 Task: Create a rule from the Routing list, Task moved to a section -> Set Priority in the project AgileRescue , set the section as To-Do and set the priority of the task as  High
Action: Mouse moved to (45, 246)
Screenshot: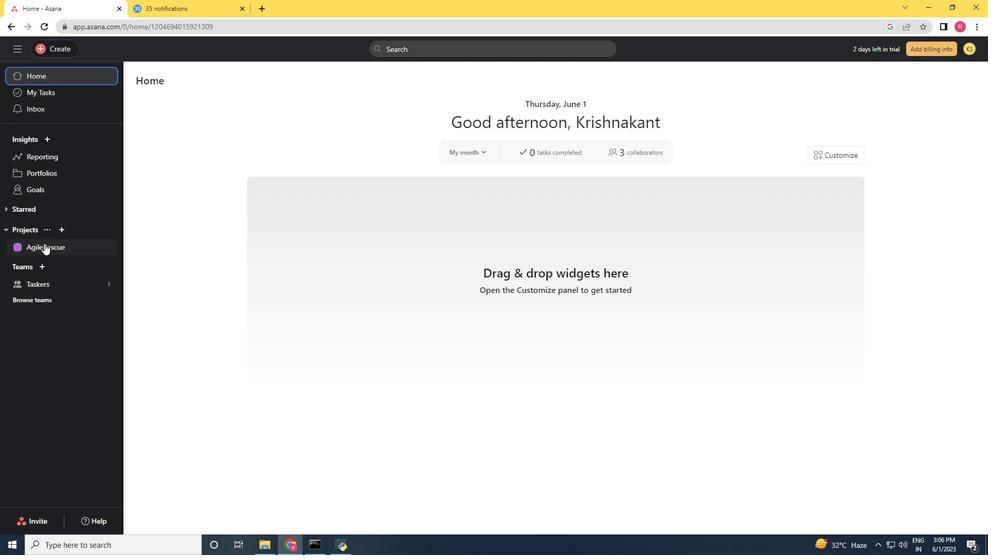 
Action: Mouse pressed left at (45, 246)
Screenshot: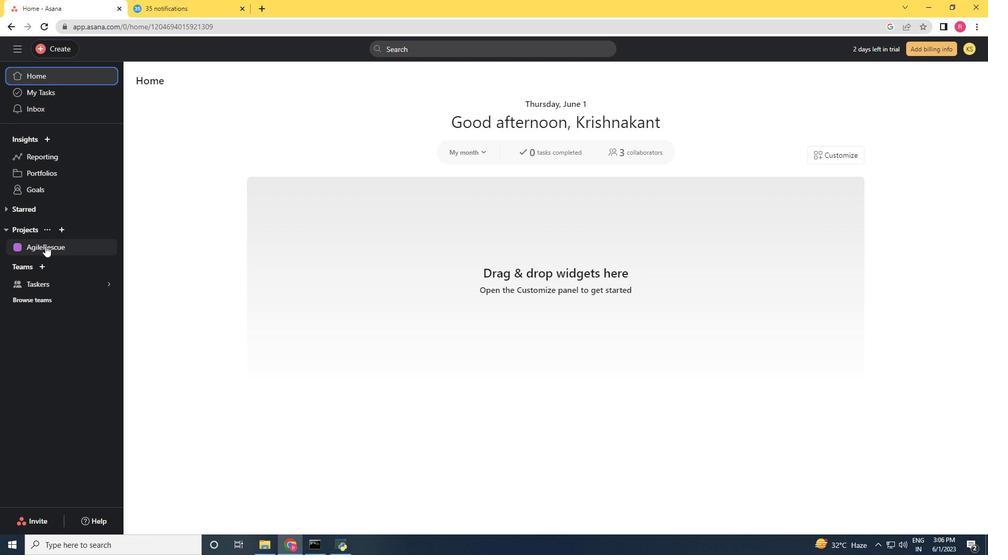 
Action: Mouse moved to (939, 86)
Screenshot: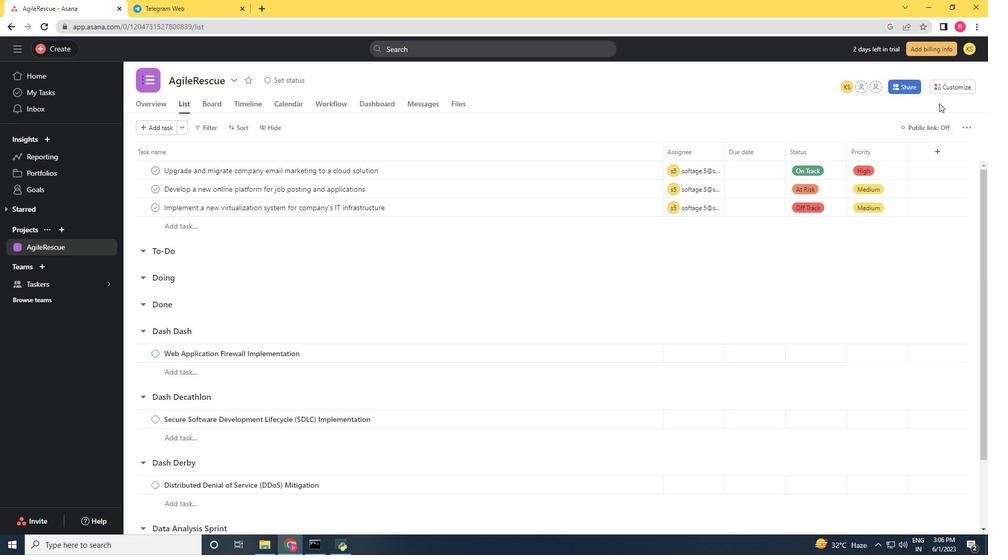 
Action: Mouse pressed left at (939, 86)
Screenshot: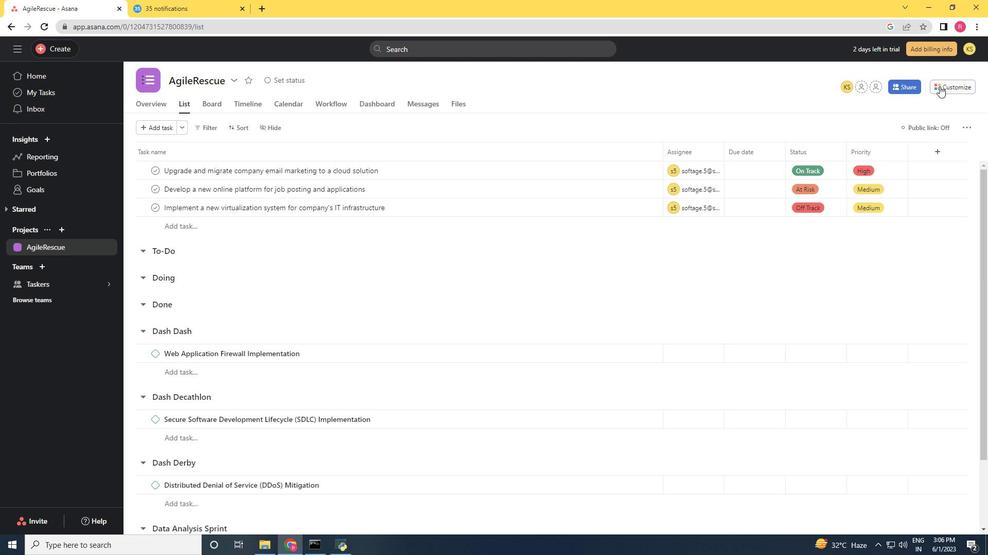 
Action: Mouse moved to (768, 234)
Screenshot: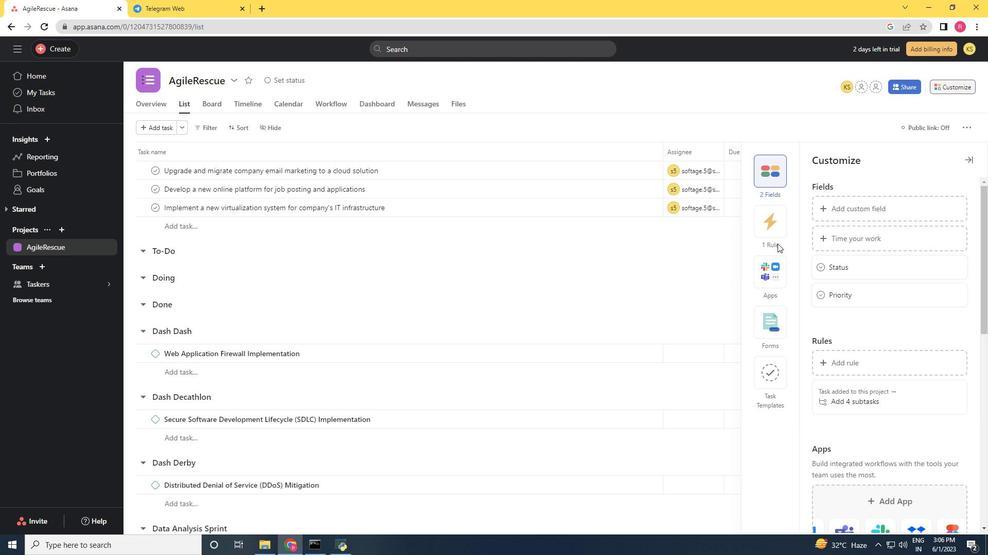 
Action: Mouse pressed left at (768, 234)
Screenshot: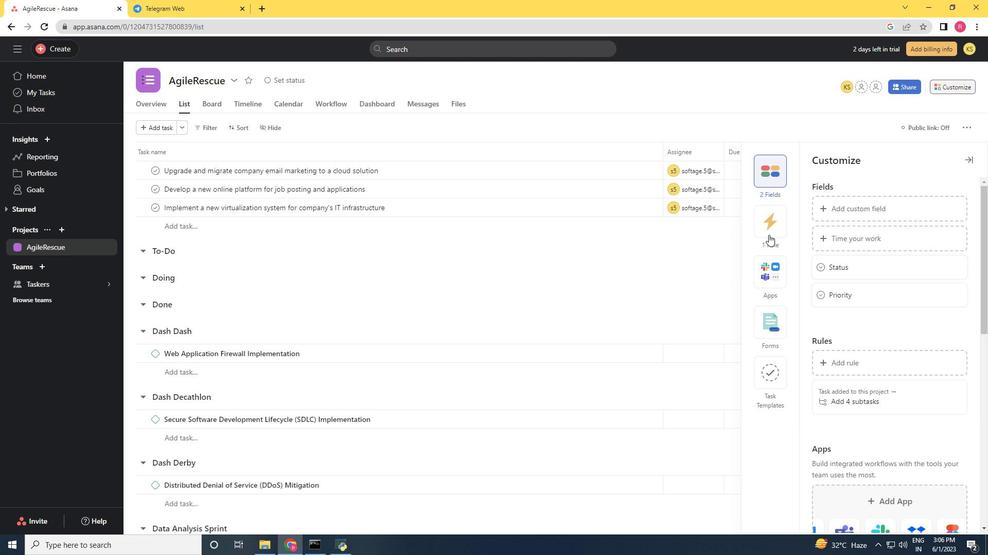 
Action: Mouse moved to (772, 233)
Screenshot: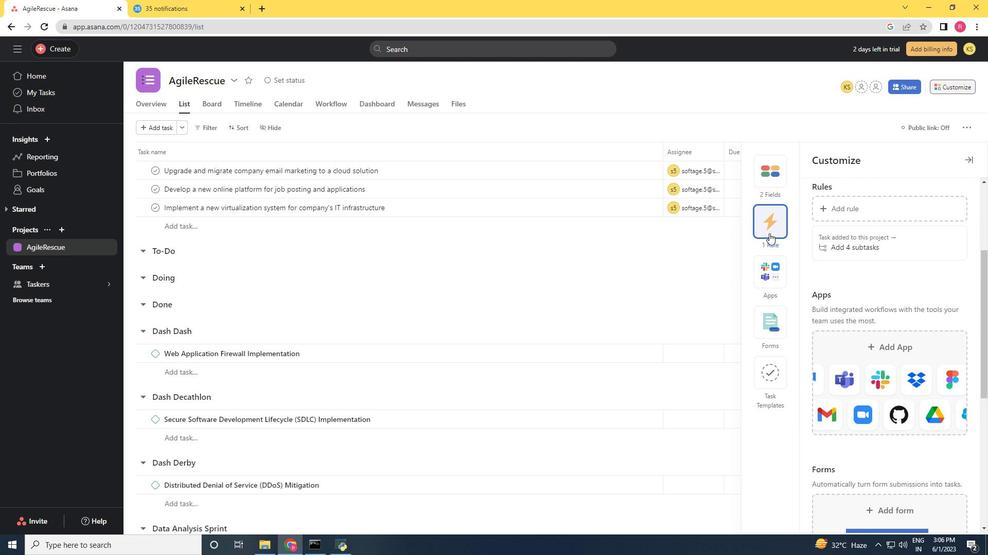 
Action: Mouse scrolled (772, 233) with delta (0, 0)
Screenshot: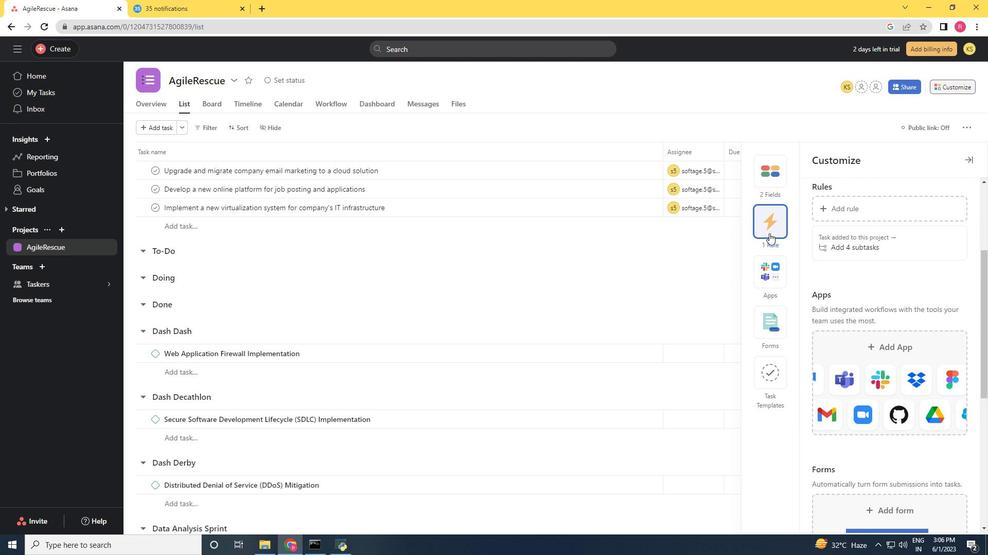 
Action: Mouse moved to (774, 234)
Screenshot: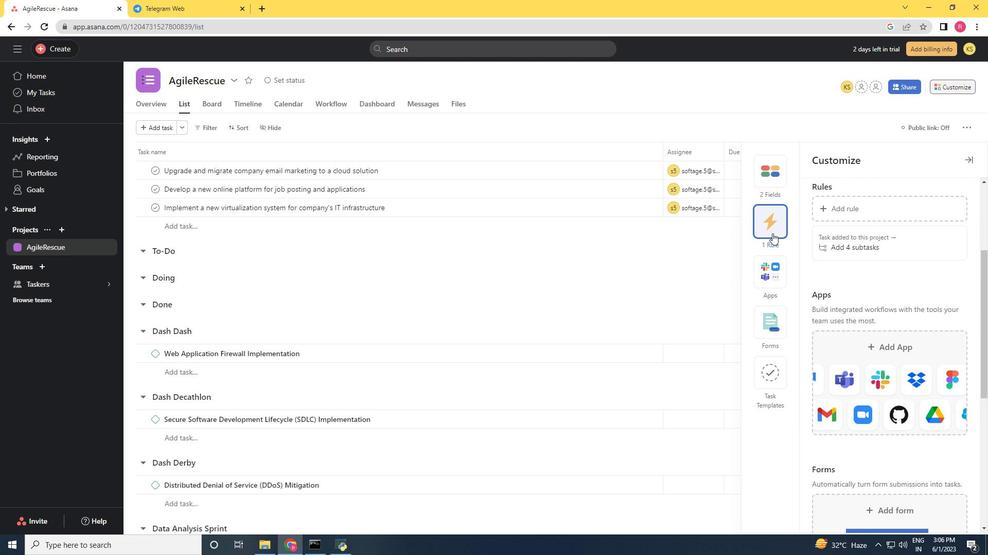 
Action: Mouse scrolled (774, 234) with delta (0, 0)
Screenshot: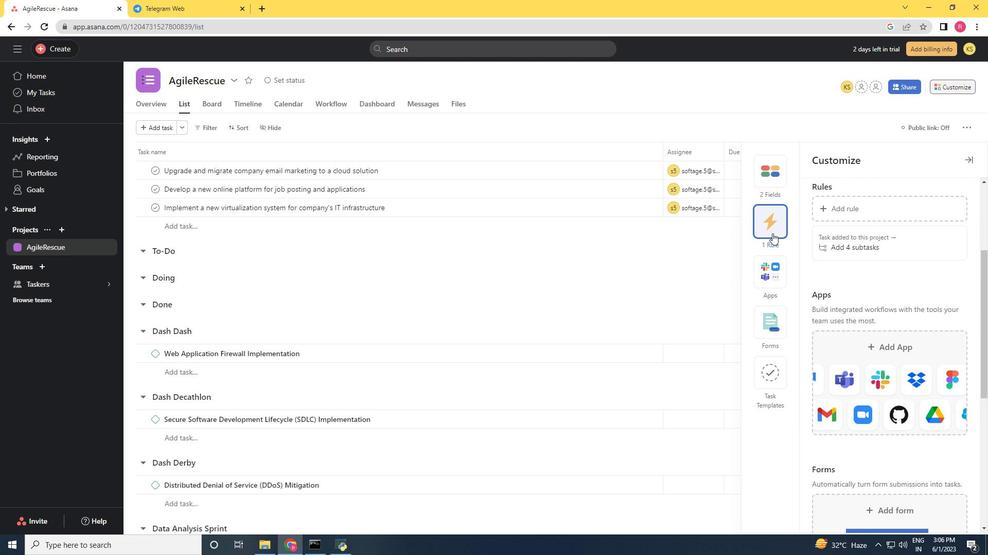 
Action: Mouse moved to (855, 196)
Screenshot: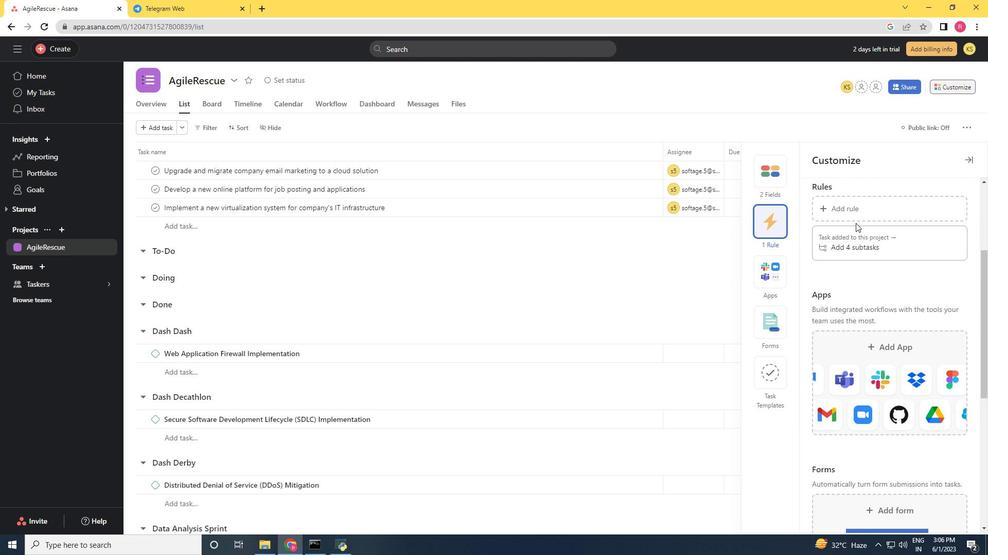 
Action: Mouse pressed left at (855, 196)
Screenshot: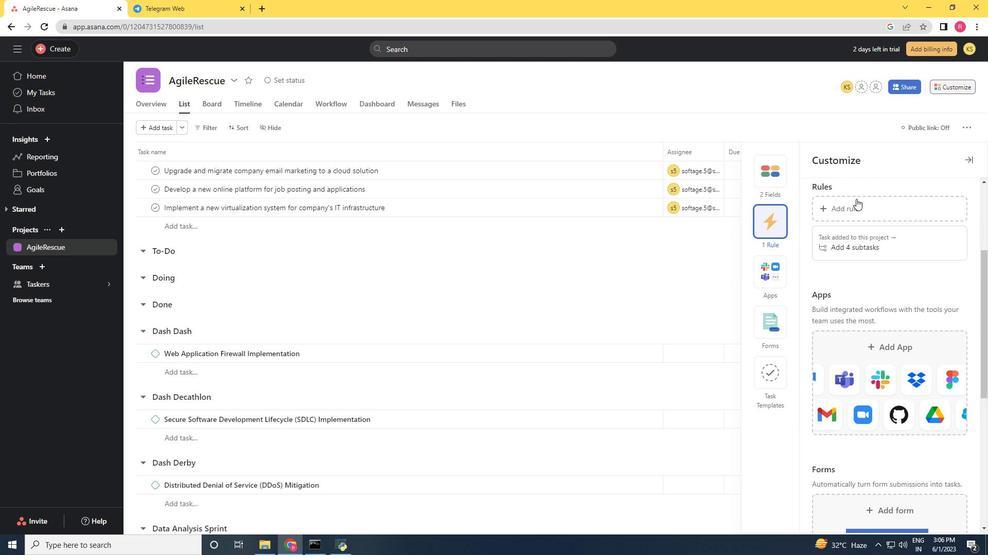 
Action: Mouse moved to (213, 133)
Screenshot: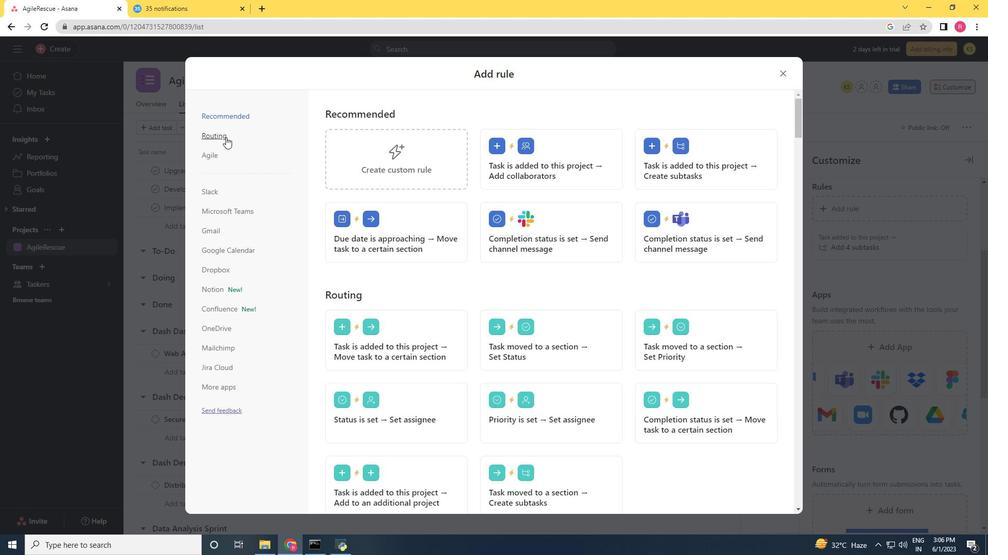 
Action: Mouse pressed left at (213, 133)
Screenshot: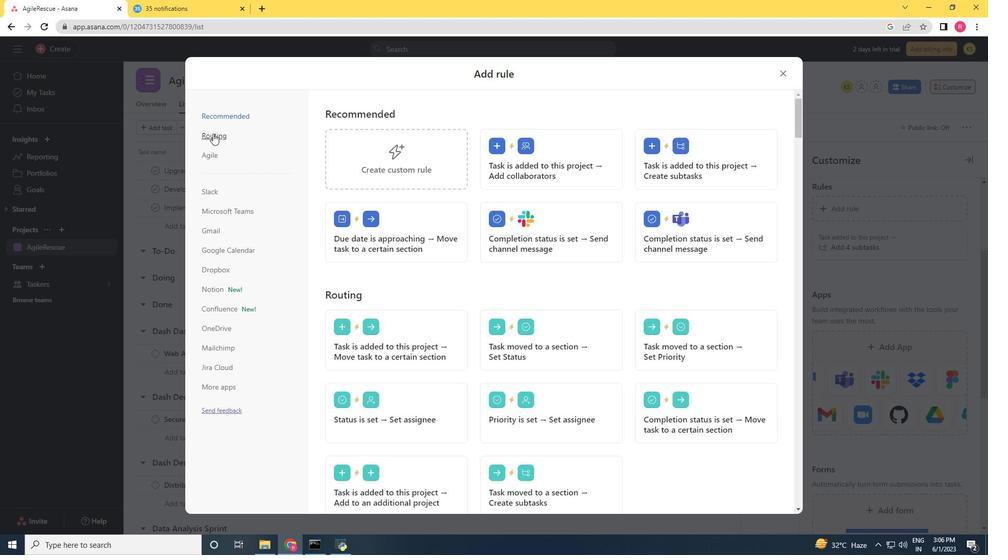 
Action: Mouse moved to (673, 173)
Screenshot: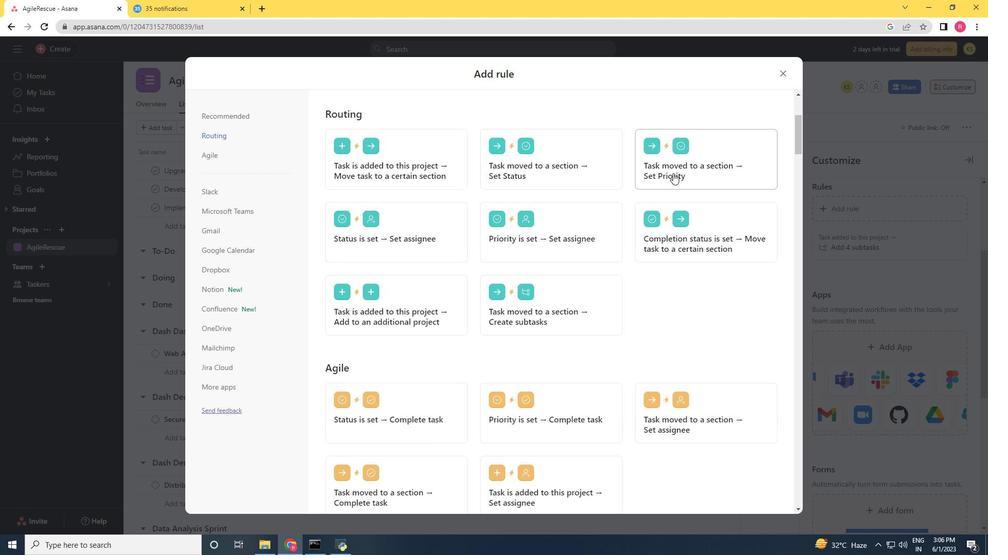 
Action: Mouse pressed left at (673, 173)
Screenshot: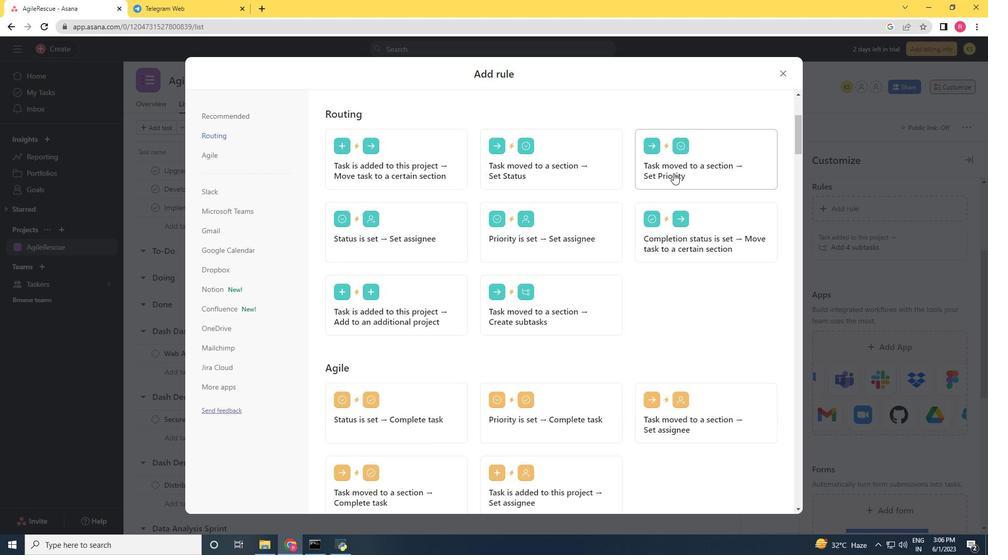 
Action: Mouse moved to (416, 274)
Screenshot: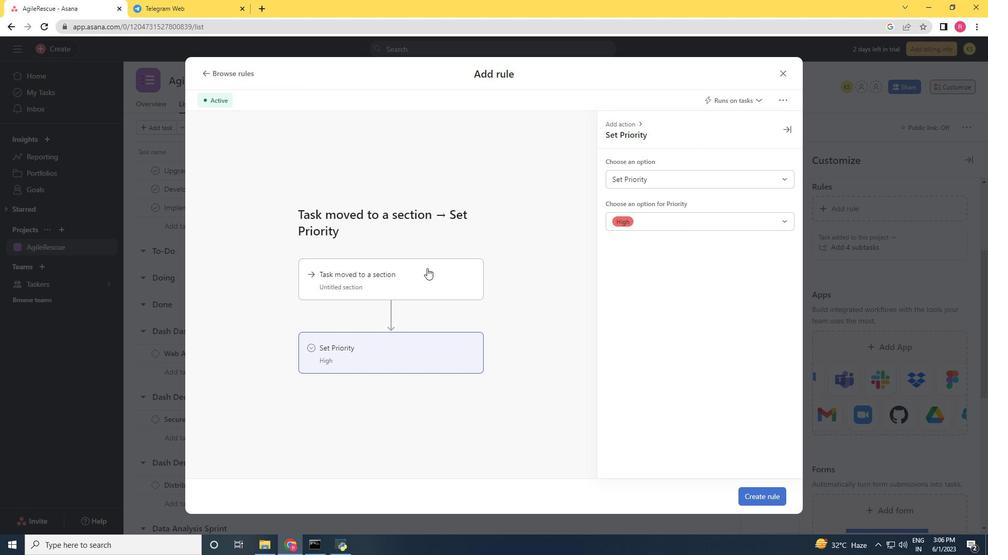 
Action: Mouse pressed left at (416, 274)
Screenshot: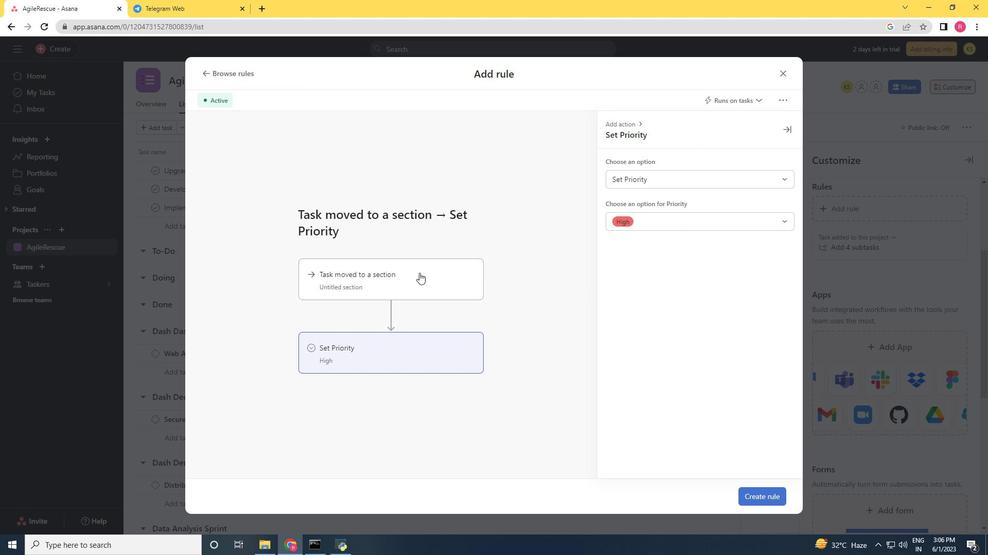 
Action: Mouse moved to (663, 181)
Screenshot: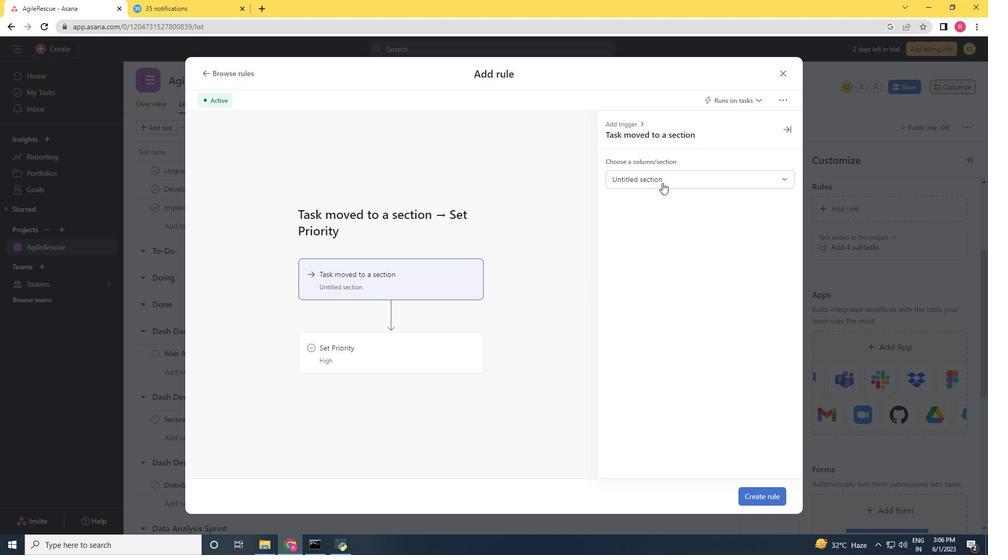 
Action: Mouse pressed left at (663, 181)
Screenshot: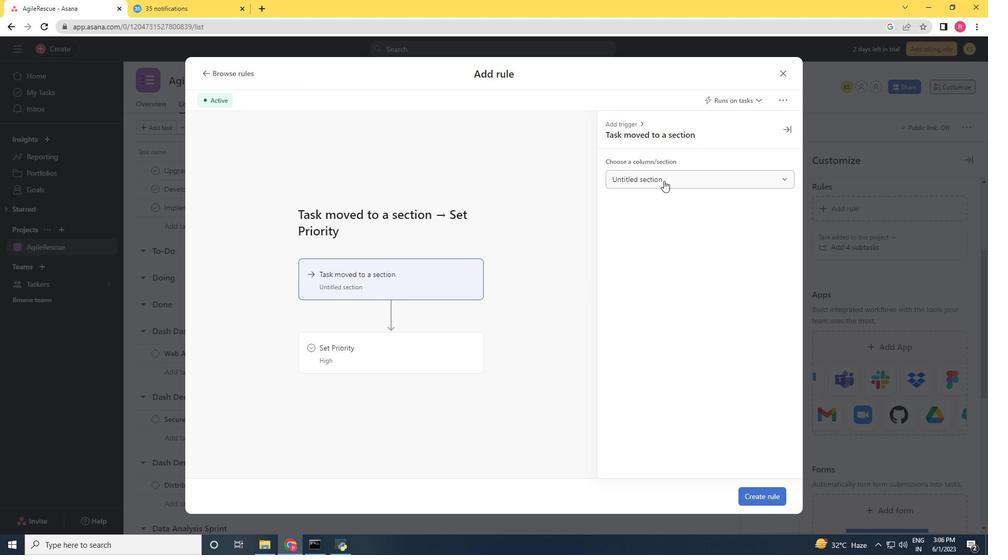 
Action: Mouse moved to (655, 221)
Screenshot: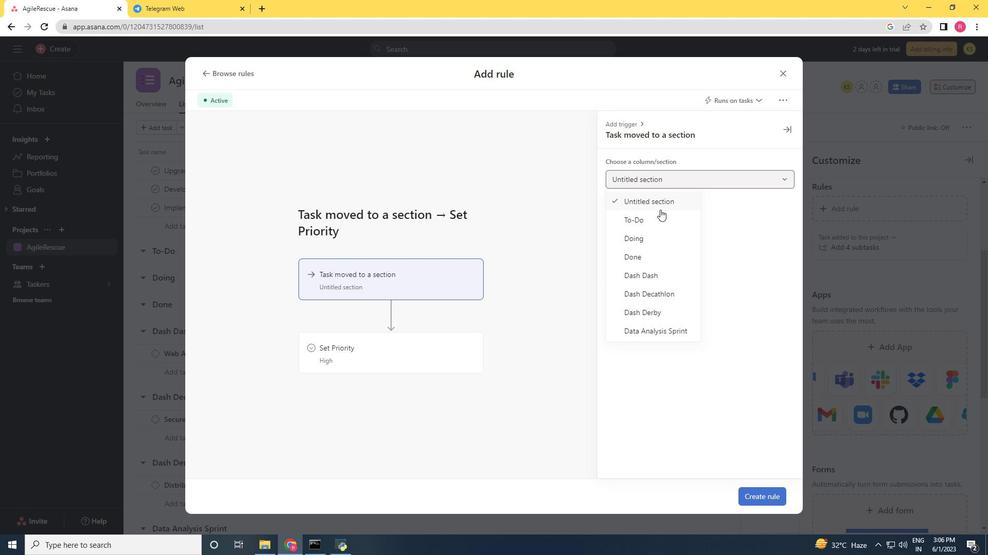 
Action: Mouse pressed left at (655, 221)
Screenshot: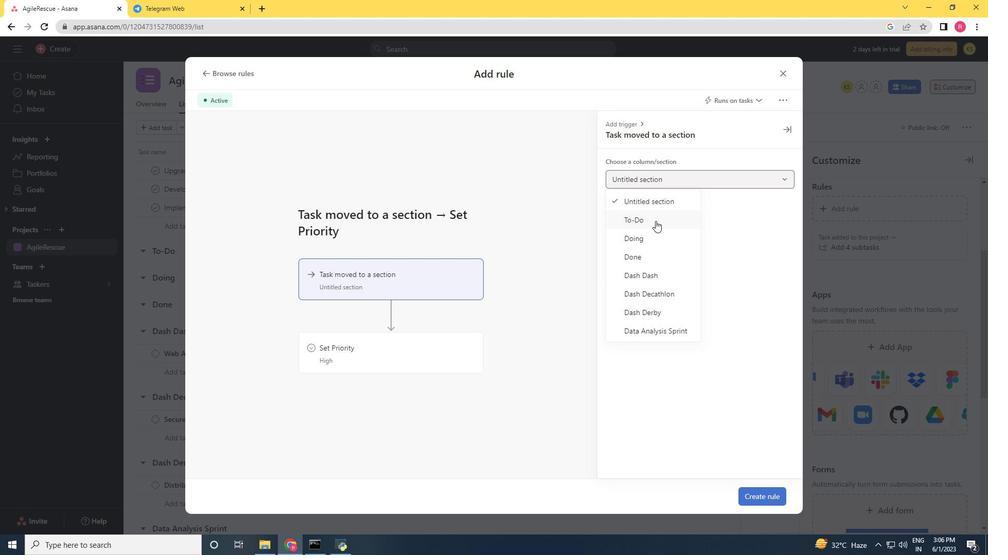 
Action: Mouse moved to (392, 350)
Screenshot: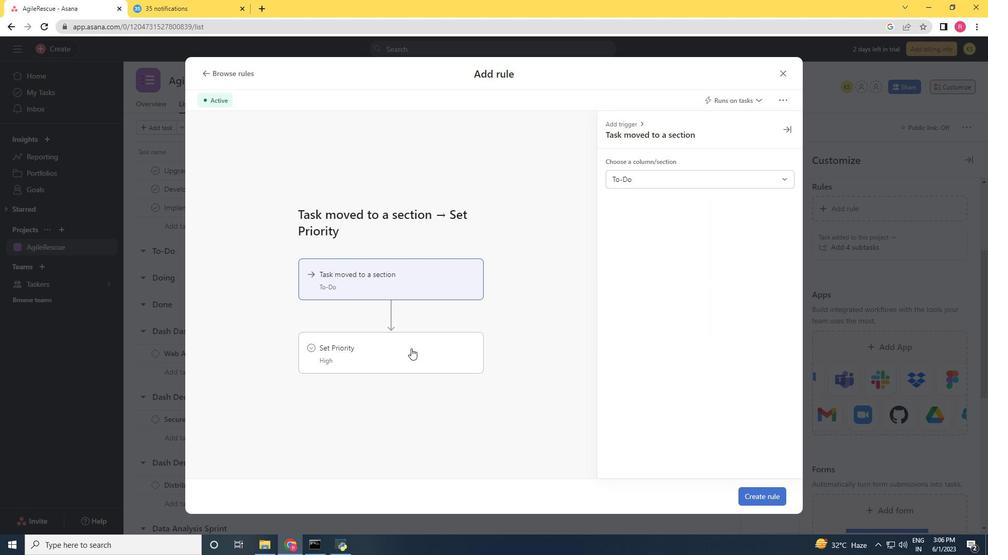 
Action: Mouse pressed left at (392, 350)
Screenshot: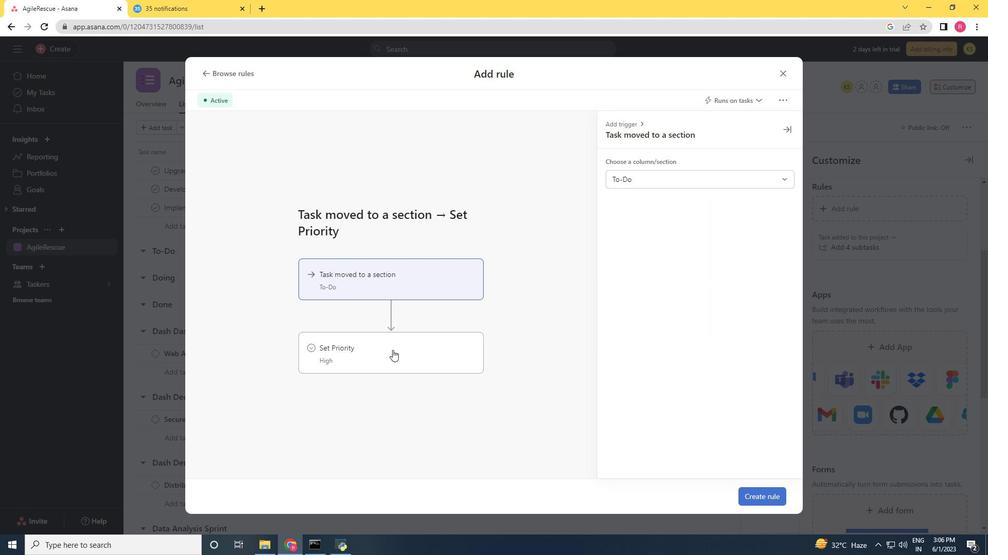 
Action: Mouse moved to (649, 181)
Screenshot: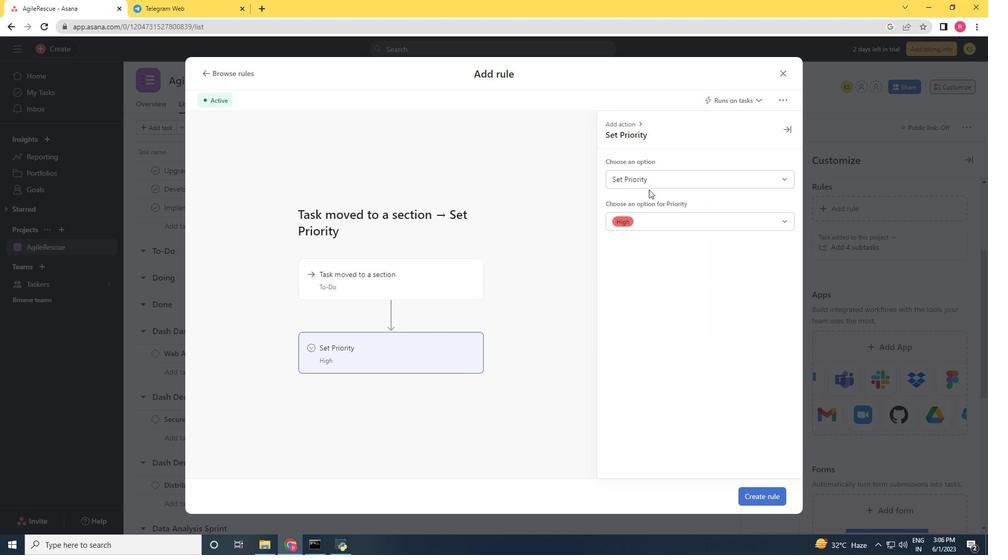 
Action: Mouse pressed left at (649, 181)
Screenshot: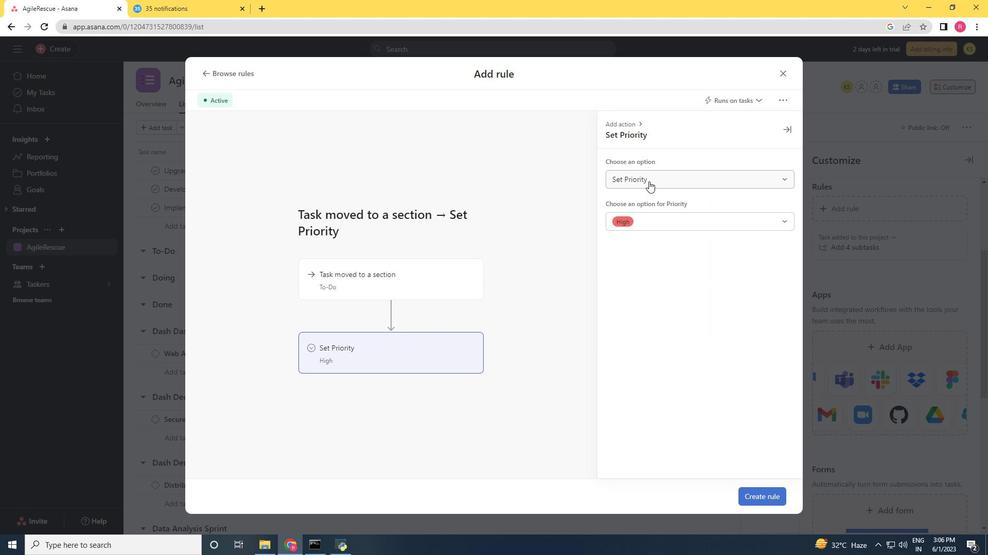 
Action: Mouse moved to (650, 192)
Screenshot: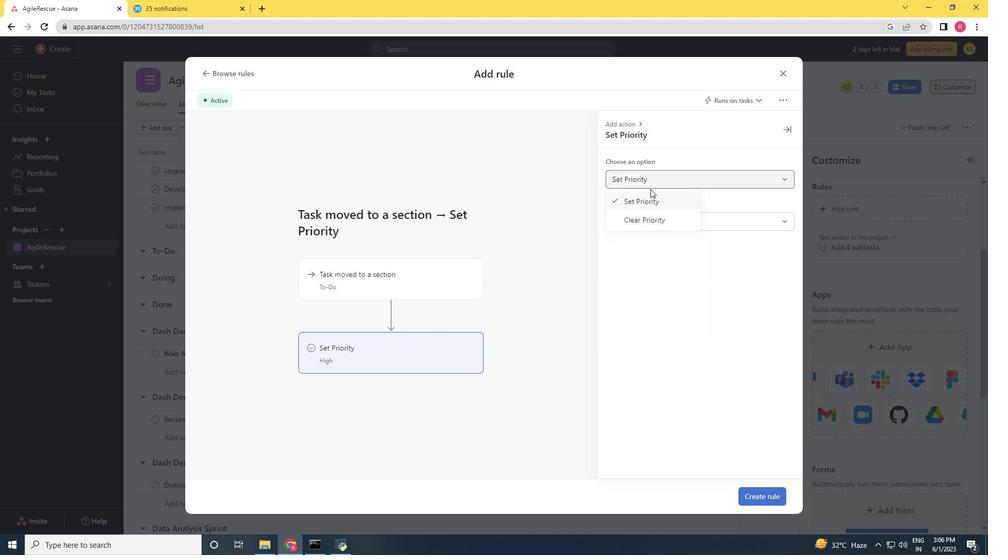
Action: Mouse pressed left at (650, 192)
Screenshot: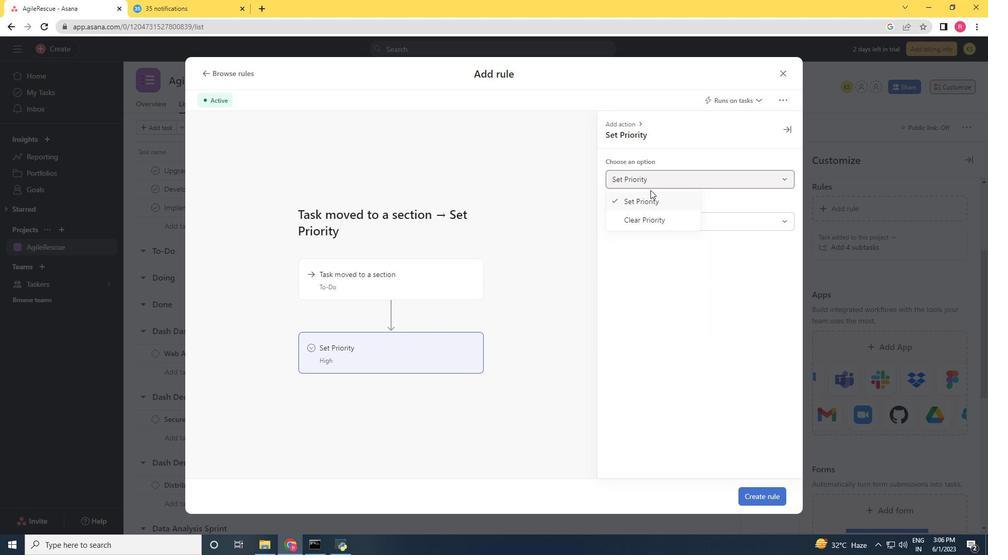 
Action: Mouse moved to (651, 217)
Screenshot: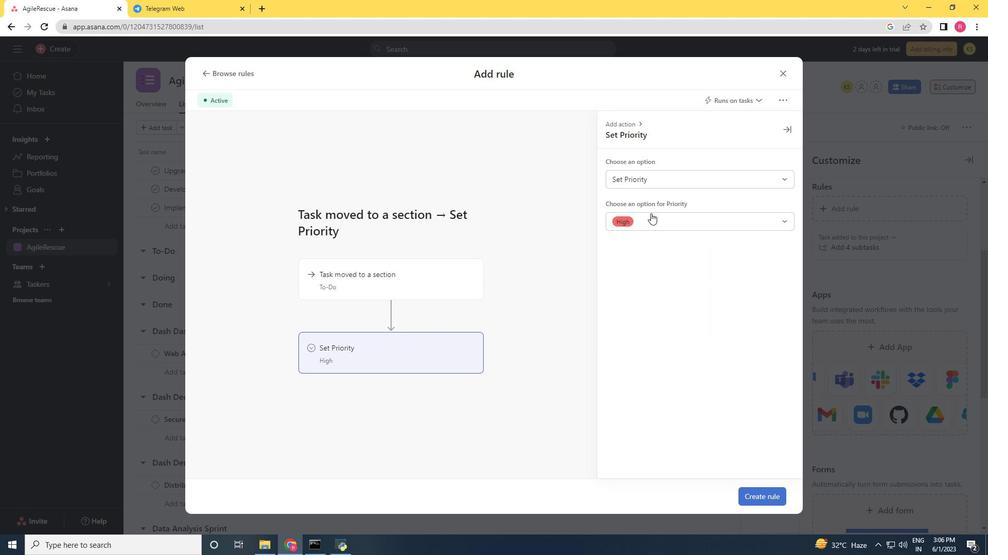 
Action: Mouse pressed left at (651, 217)
Screenshot: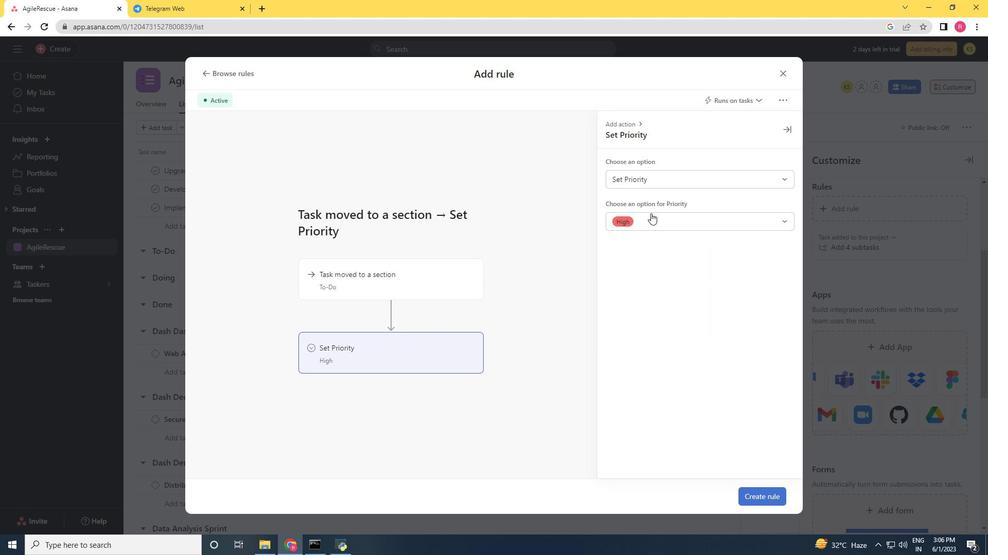 
Action: Mouse moved to (647, 238)
Screenshot: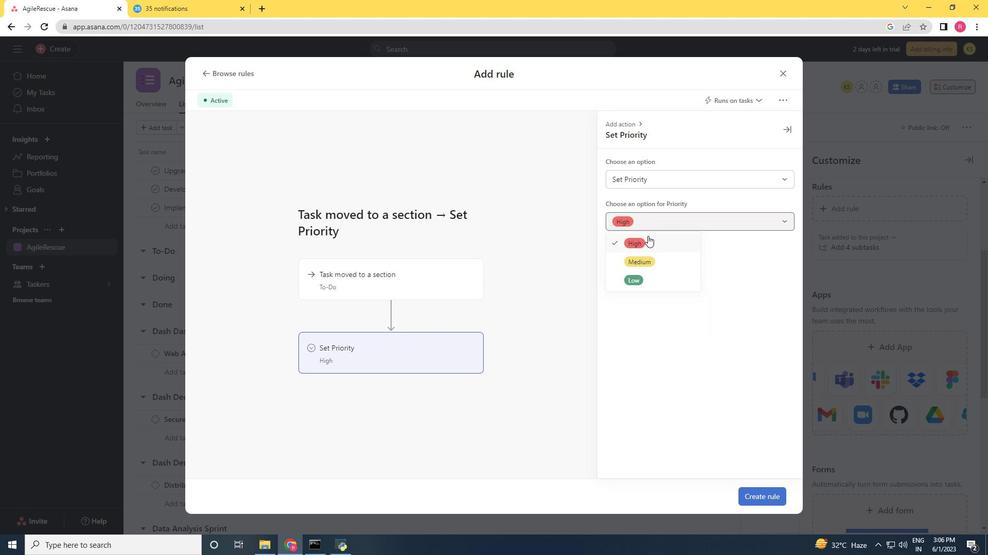 
Action: Mouse pressed left at (647, 238)
Screenshot: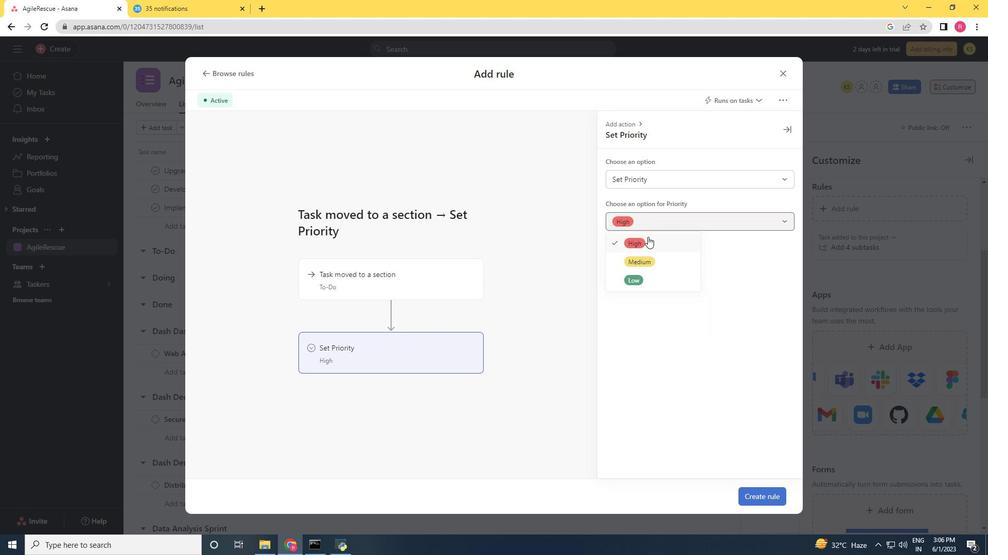 
Action: Mouse moved to (775, 493)
Screenshot: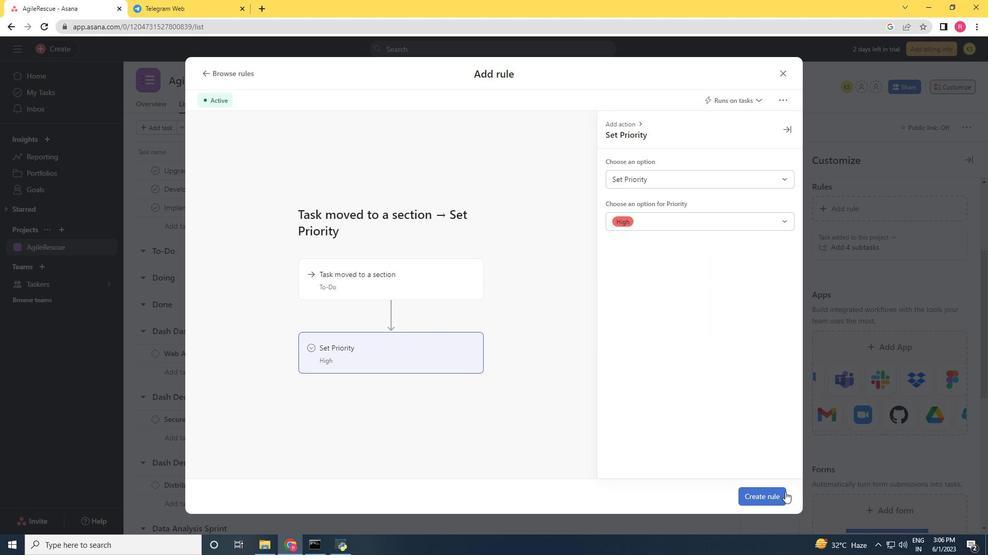 
Action: Mouse pressed left at (775, 493)
Screenshot: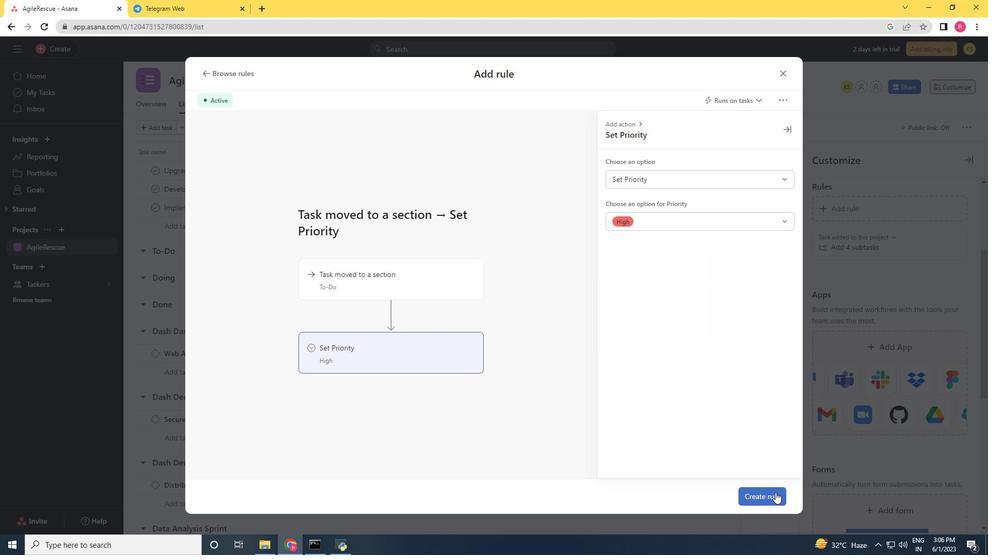 
Action: Mouse moved to (86, 326)
Screenshot: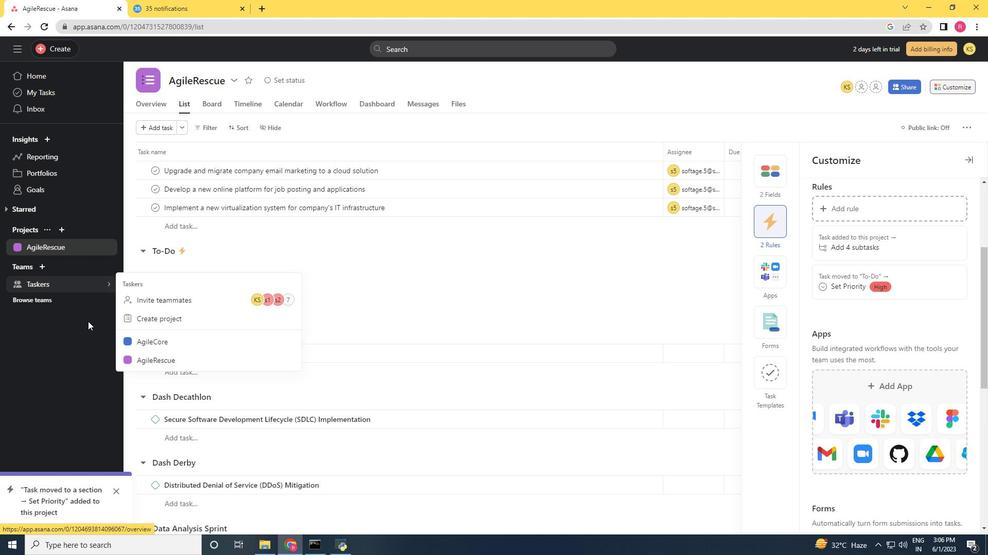 
